 Task: Check the data of "Average callback wait time".
Action: Mouse moved to (39, 320)
Screenshot: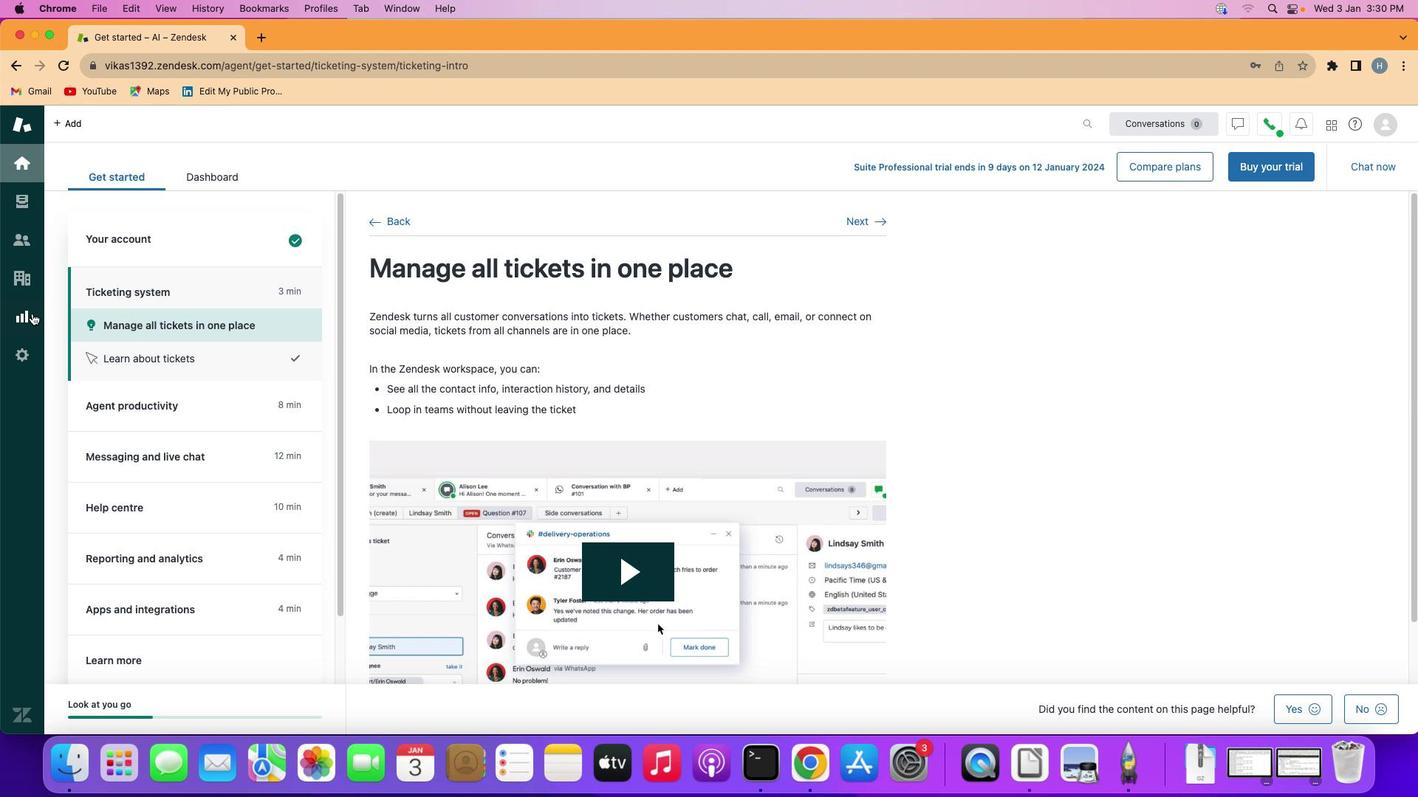 
Action: Mouse pressed left at (39, 320)
Screenshot: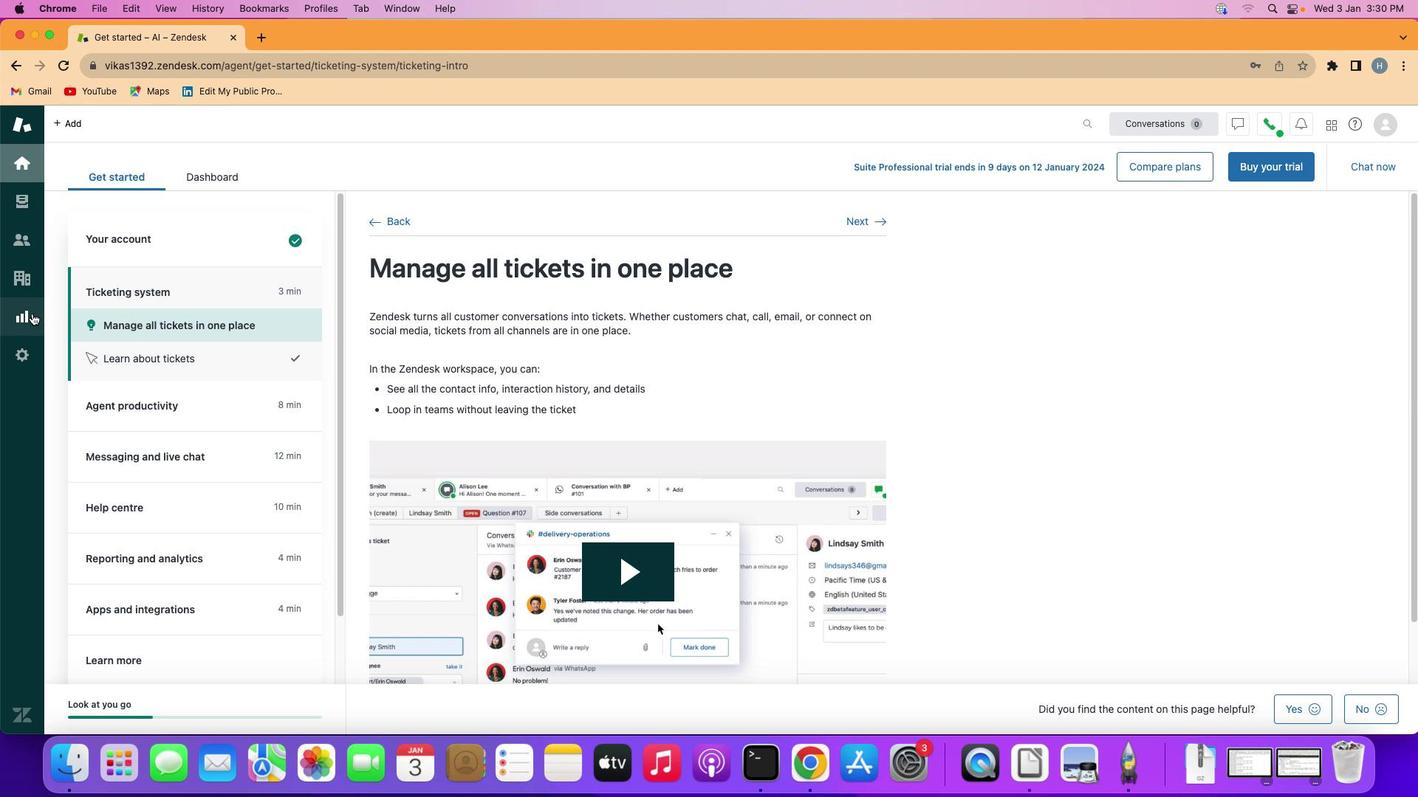 
Action: Mouse moved to (359, 210)
Screenshot: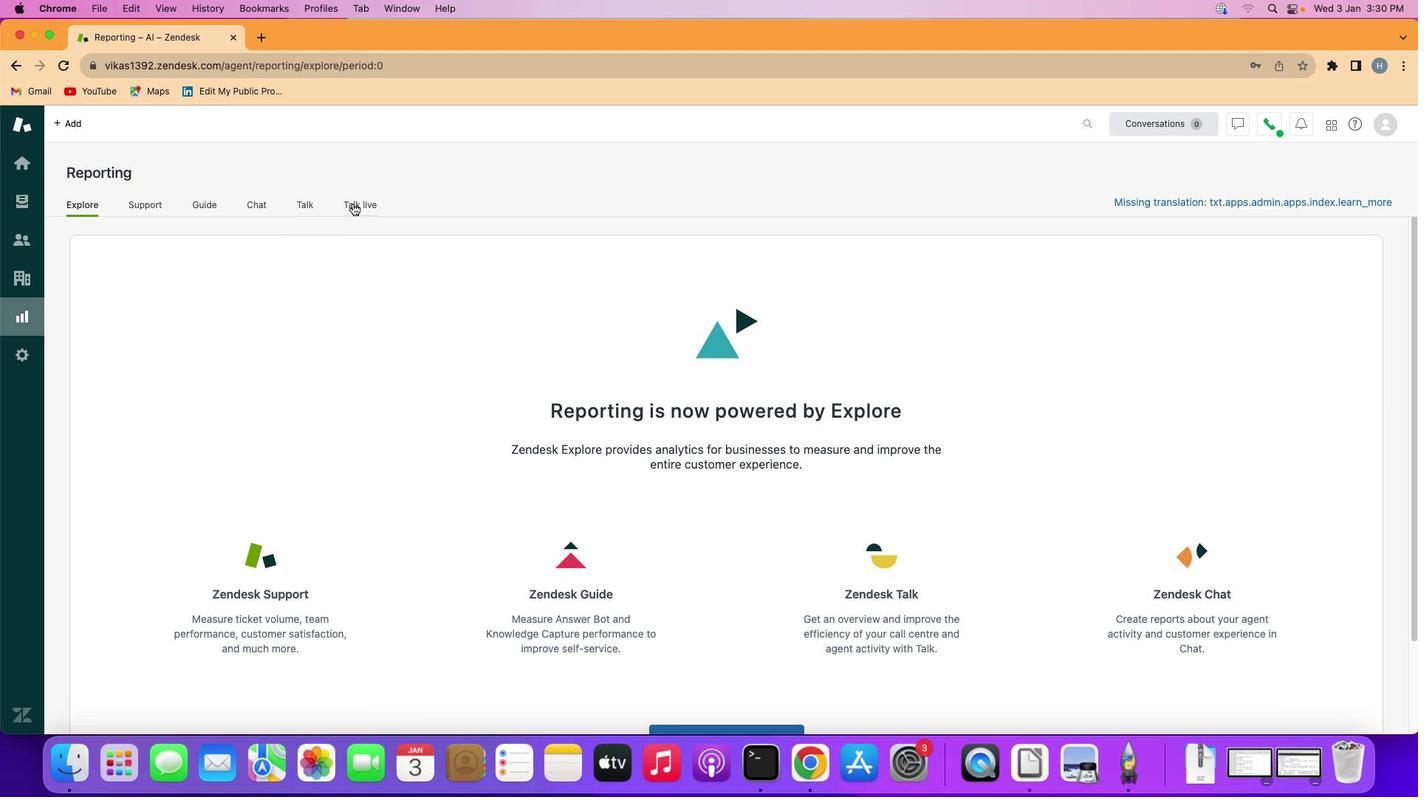 
Action: Mouse pressed left at (359, 210)
Screenshot: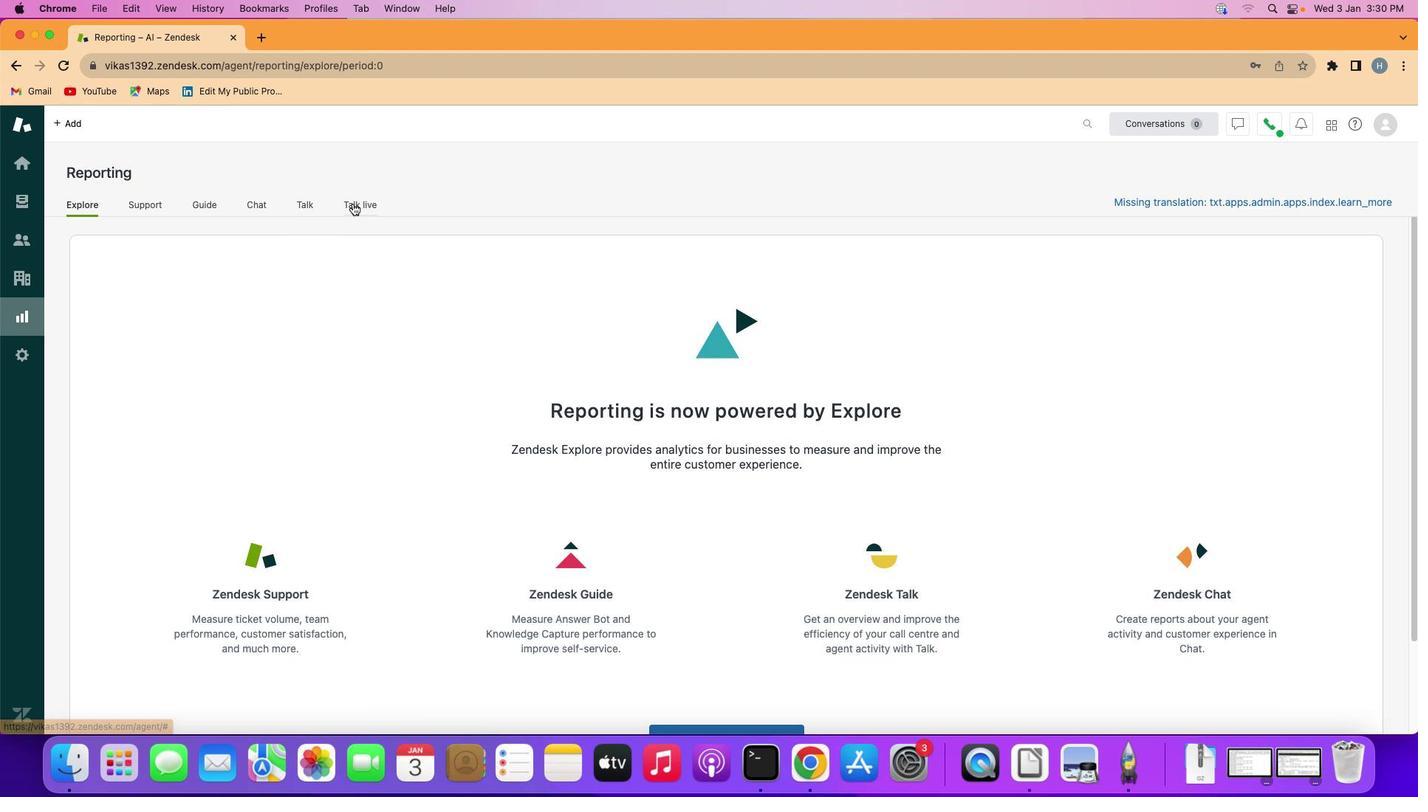 
Action: Mouse moved to (243, 492)
Screenshot: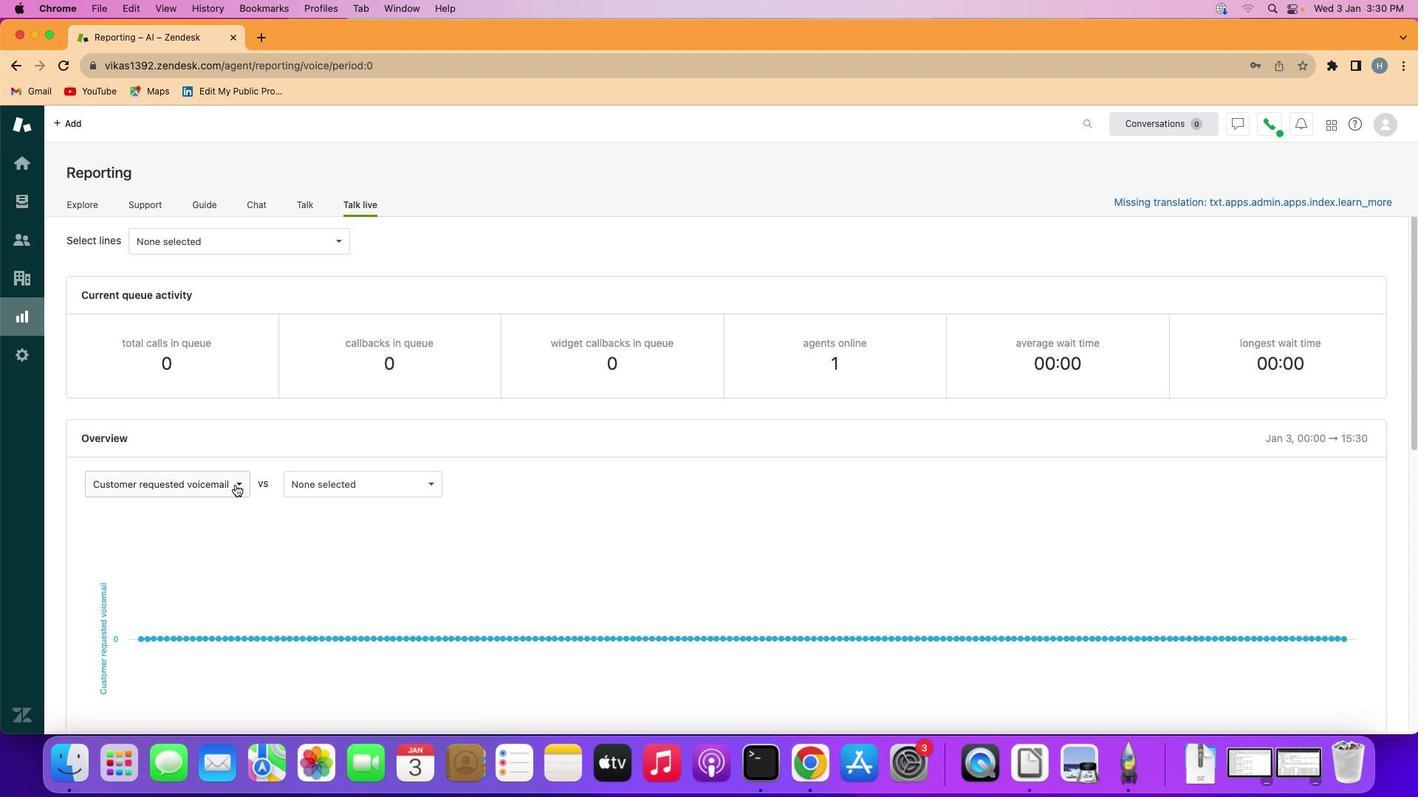 
Action: Mouse pressed left at (243, 492)
Screenshot: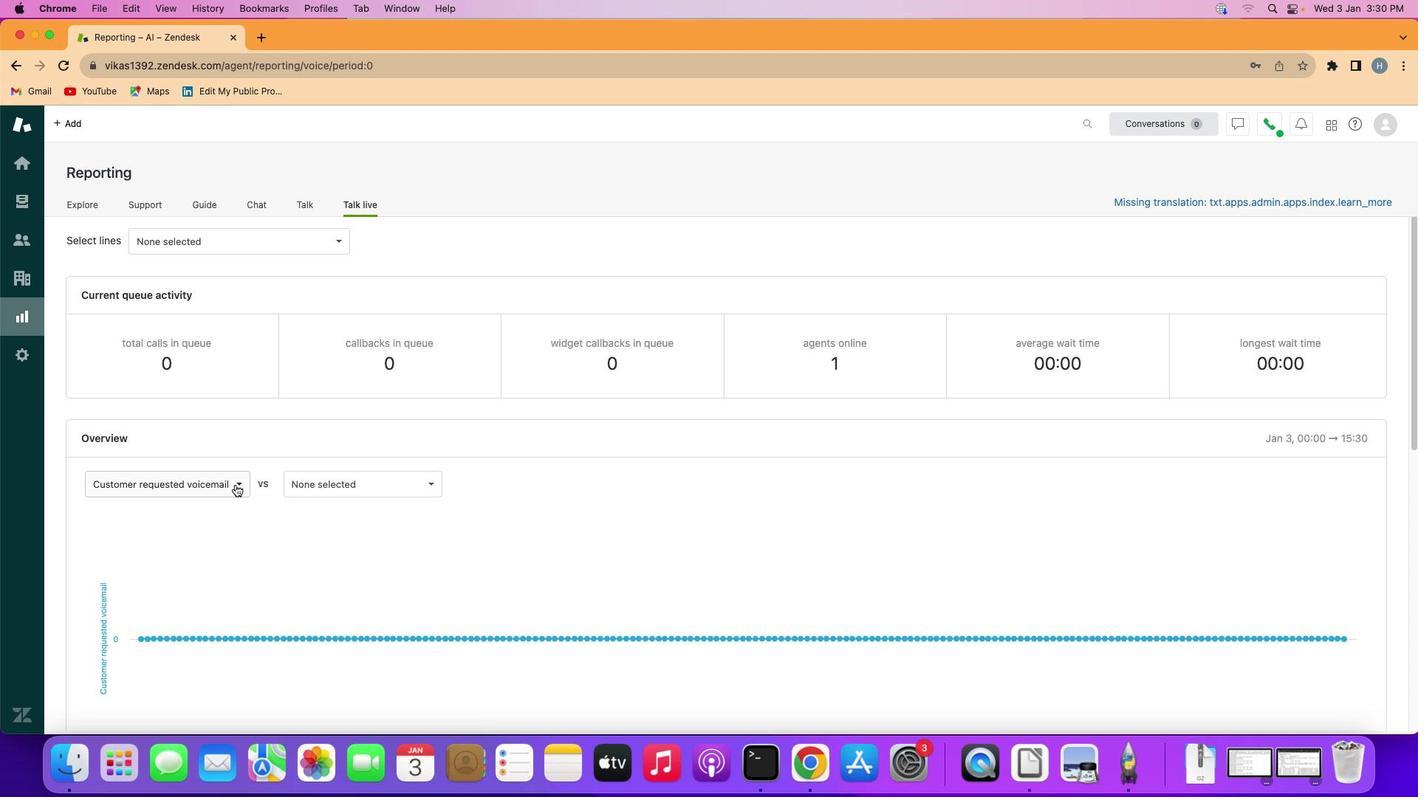 
Action: Mouse moved to (189, 607)
Screenshot: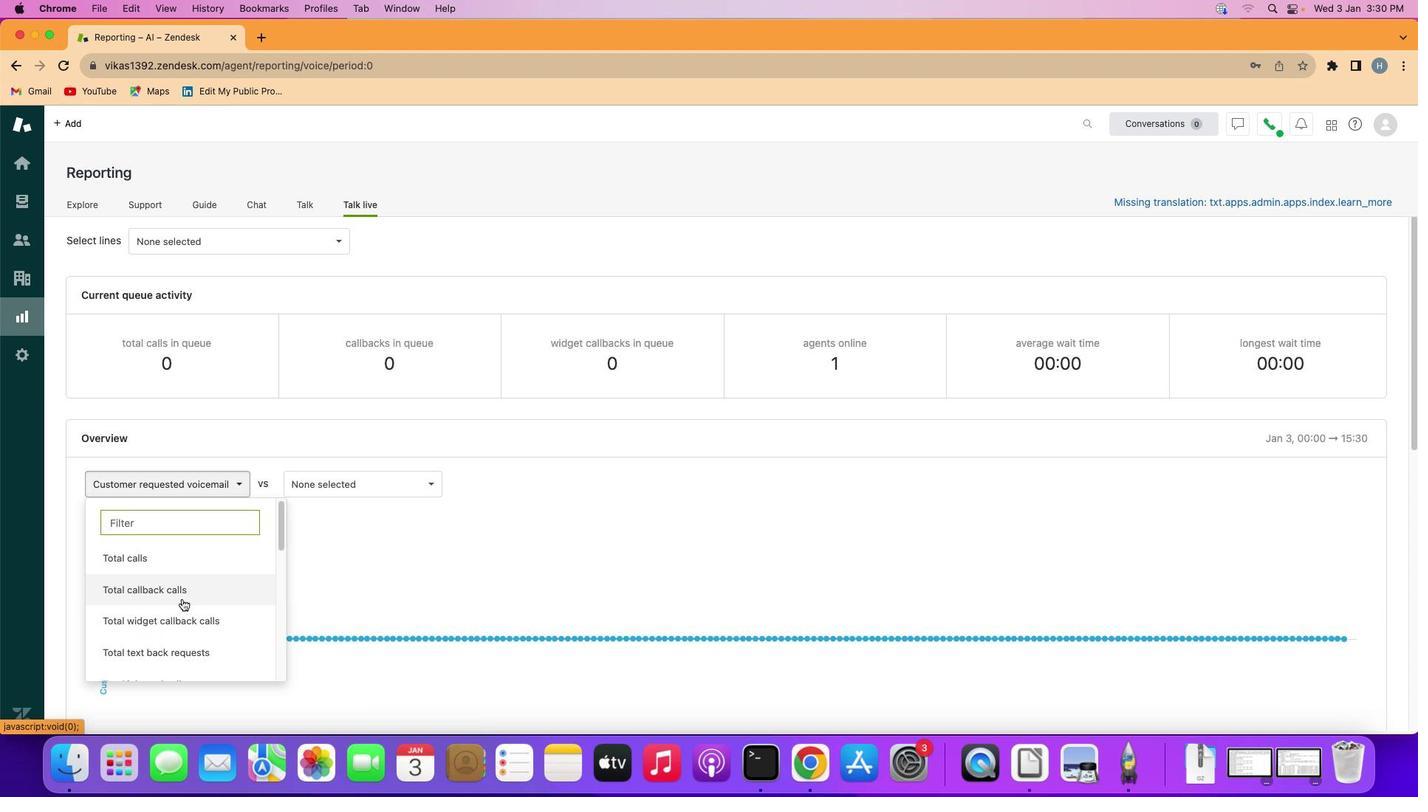 
Action: Mouse scrolled (189, 607) with delta (7, 6)
Screenshot: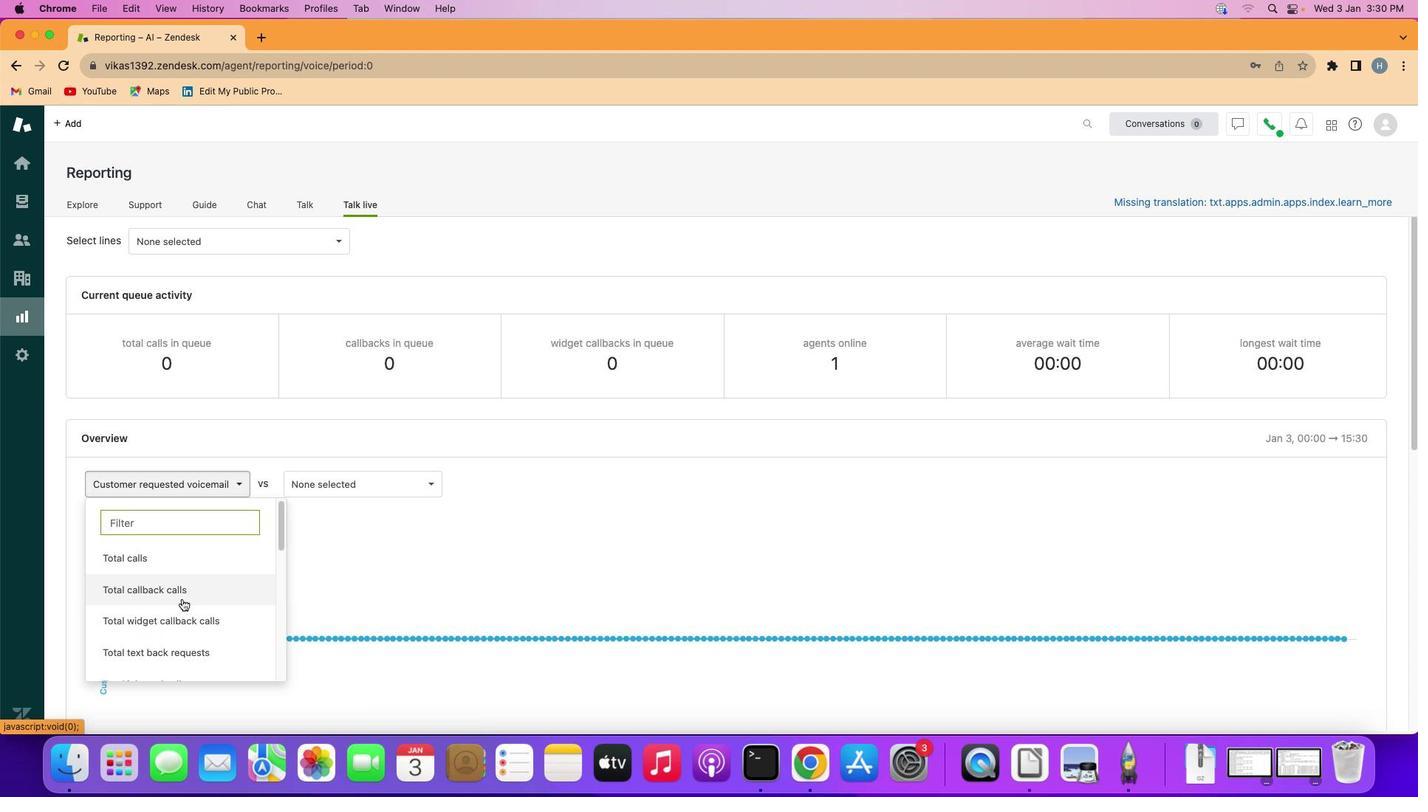 
Action: Mouse moved to (189, 607)
Screenshot: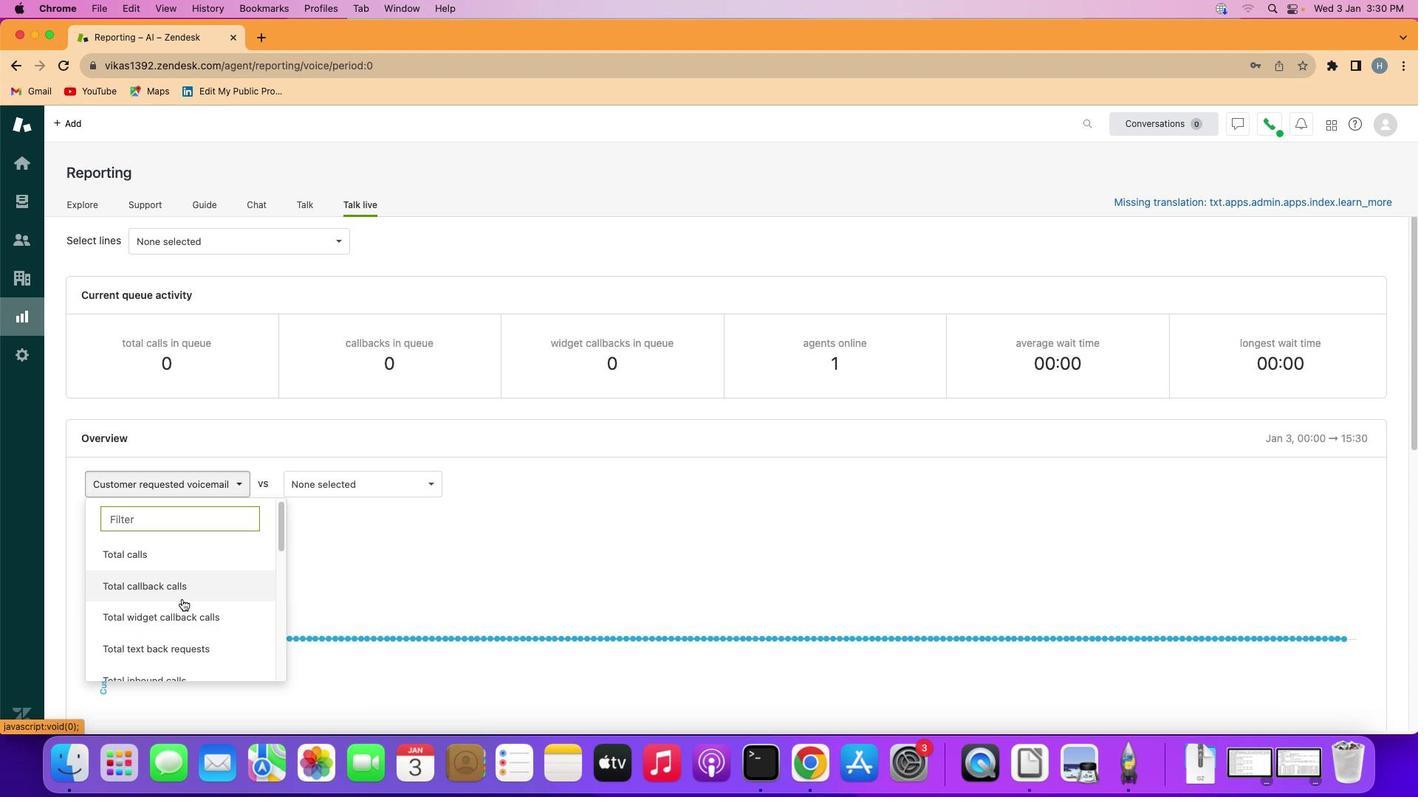 
Action: Mouse scrolled (189, 607) with delta (7, 6)
Screenshot: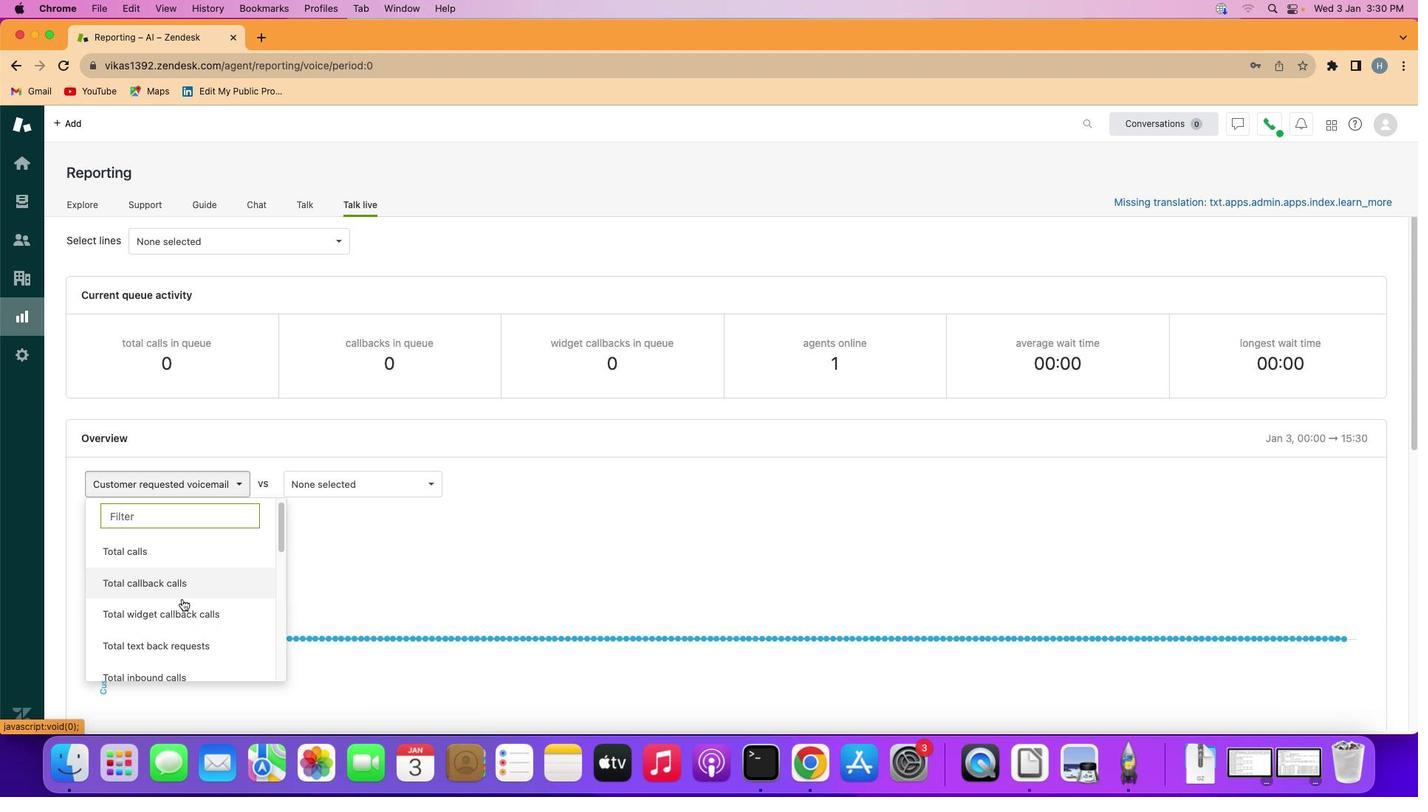 
Action: Mouse scrolled (189, 607) with delta (7, 6)
Screenshot: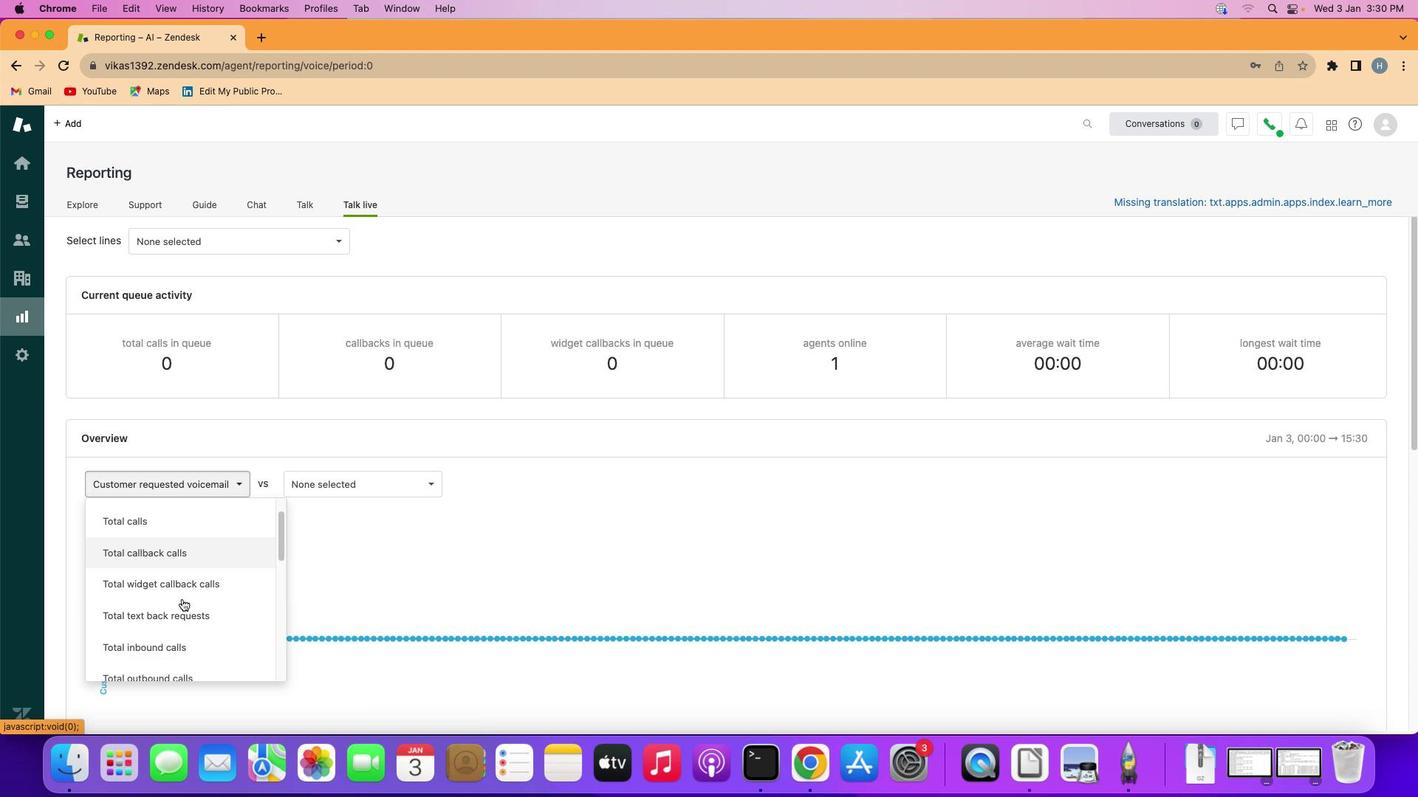 
Action: Mouse scrolled (189, 607) with delta (7, 5)
Screenshot: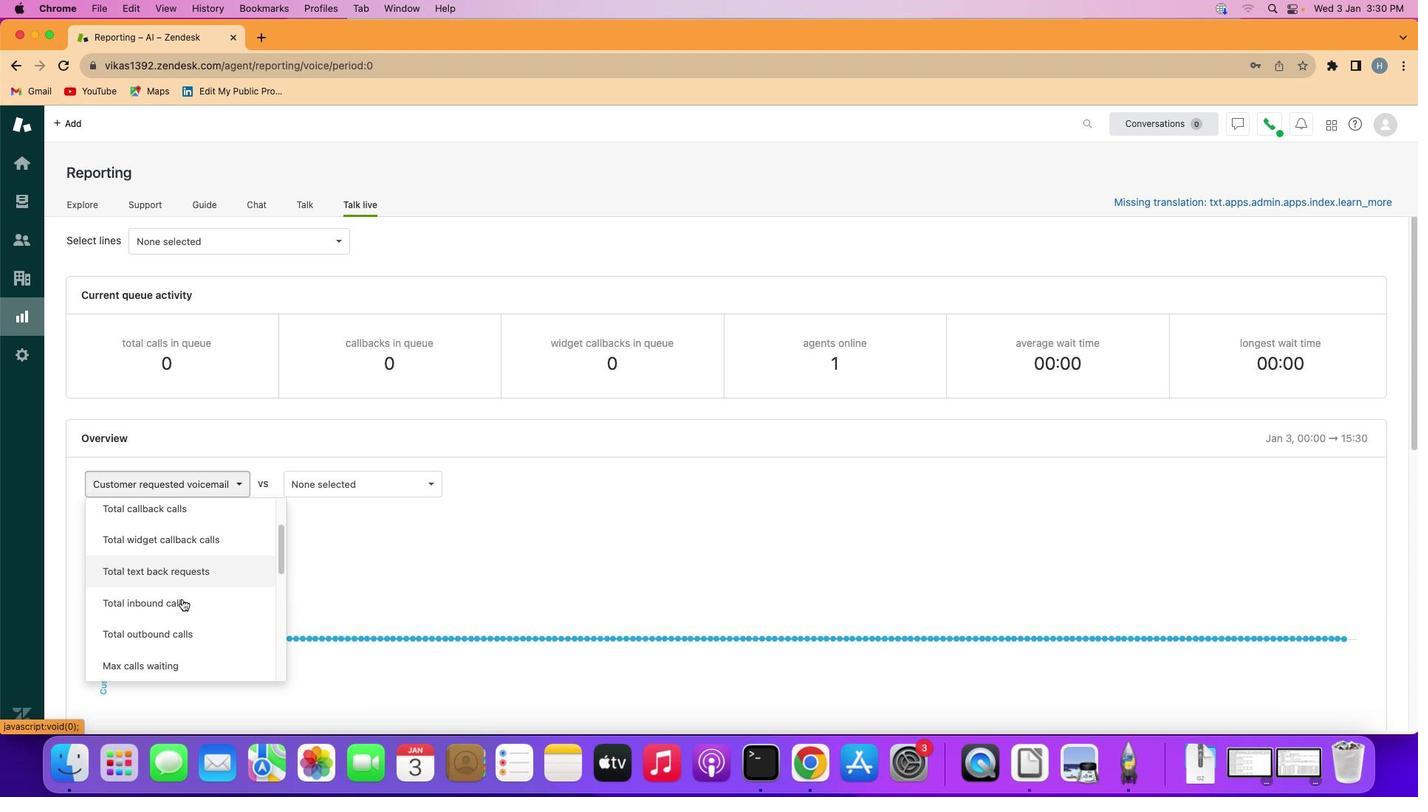 
Action: Mouse moved to (189, 606)
Screenshot: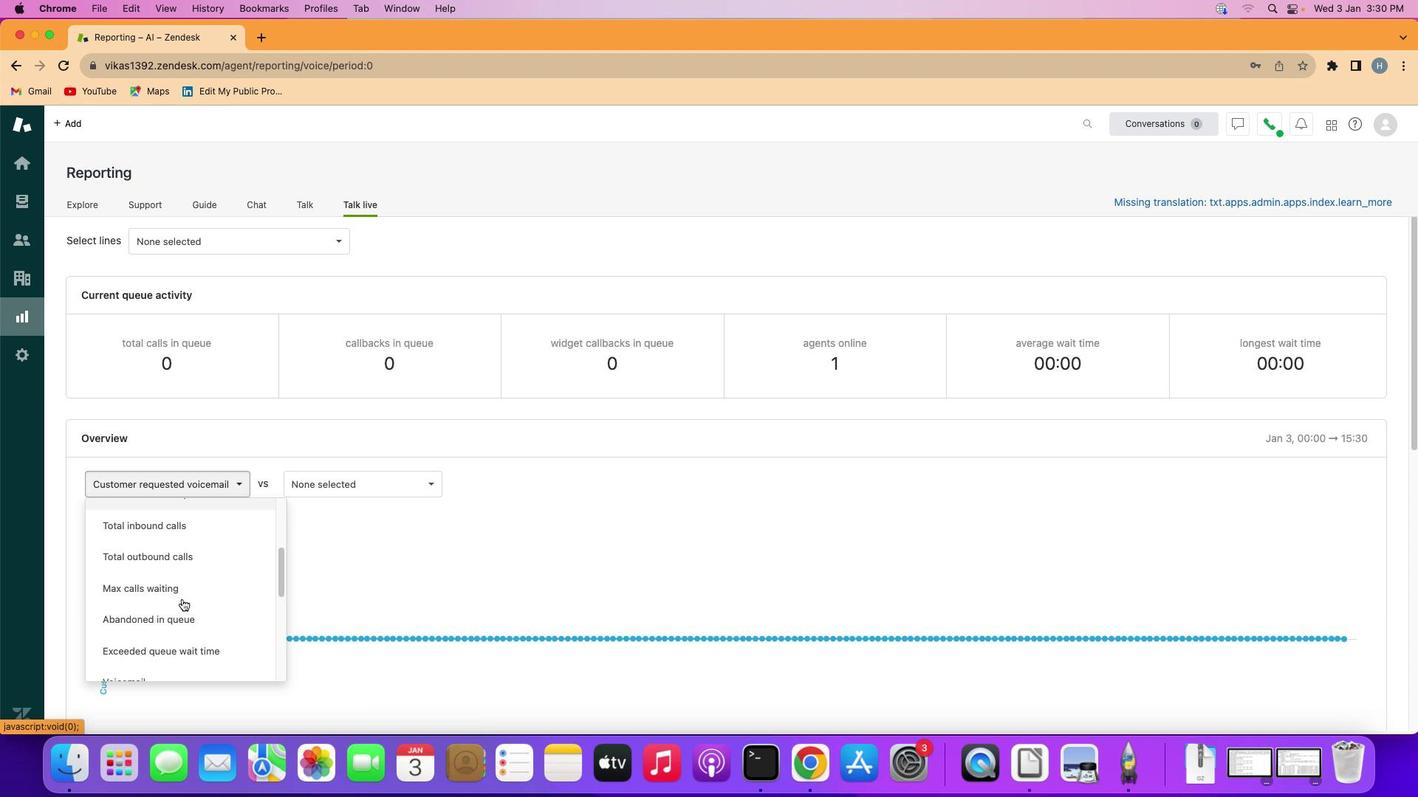 
Action: Mouse scrolled (189, 606) with delta (7, 5)
Screenshot: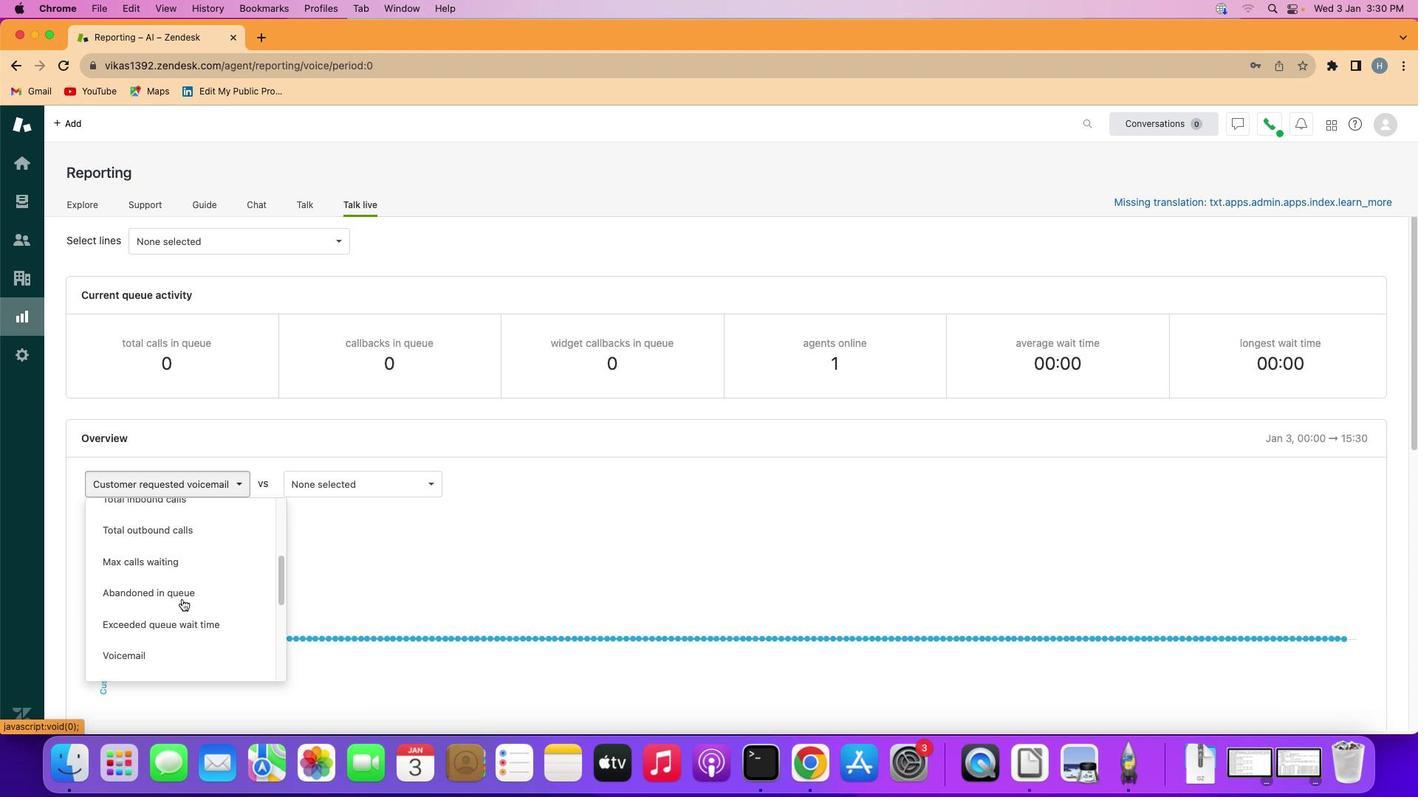 
Action: Mouse moved to (189, 606)
Screenshot: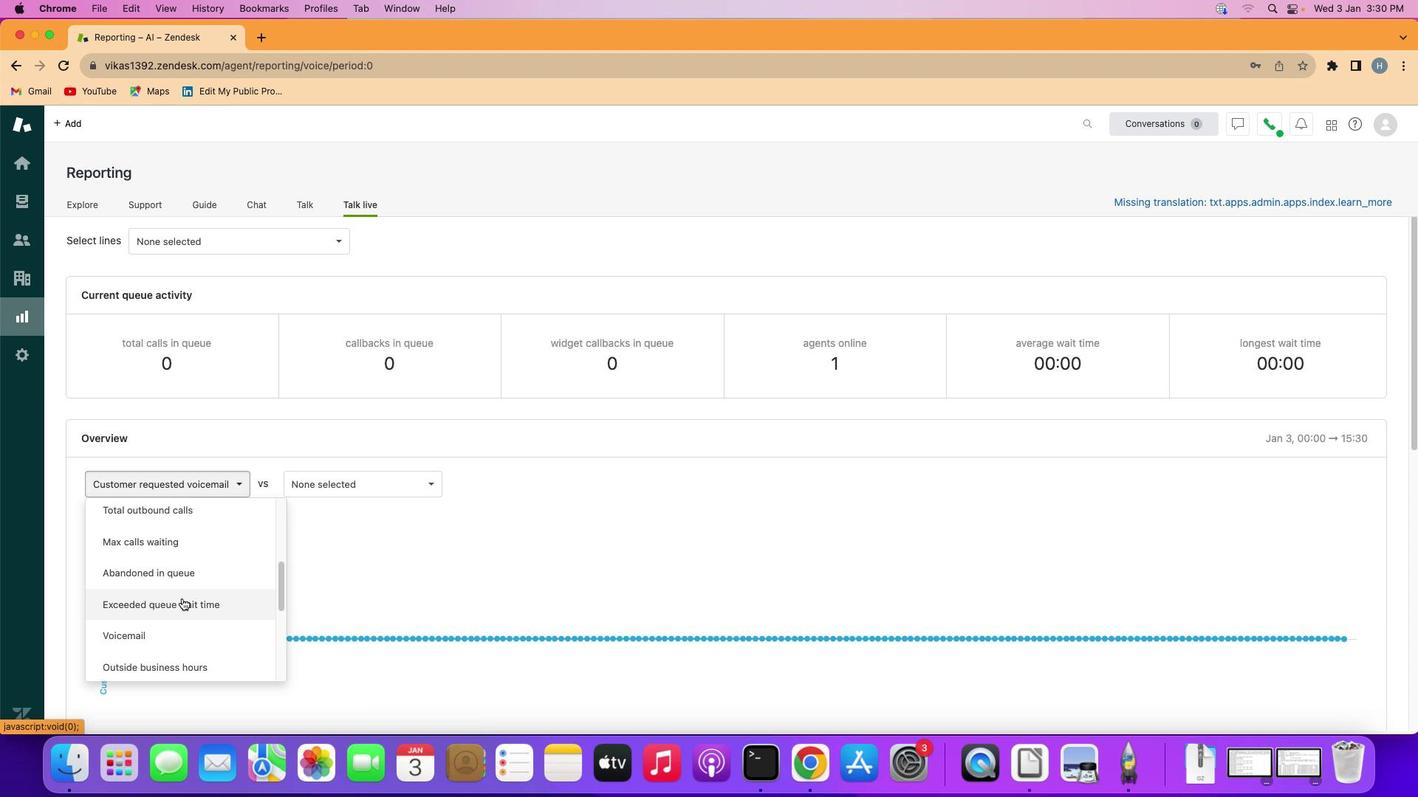 
Action: Mouse scrolled (189, 606) with delta (7, 6)
Screenshot: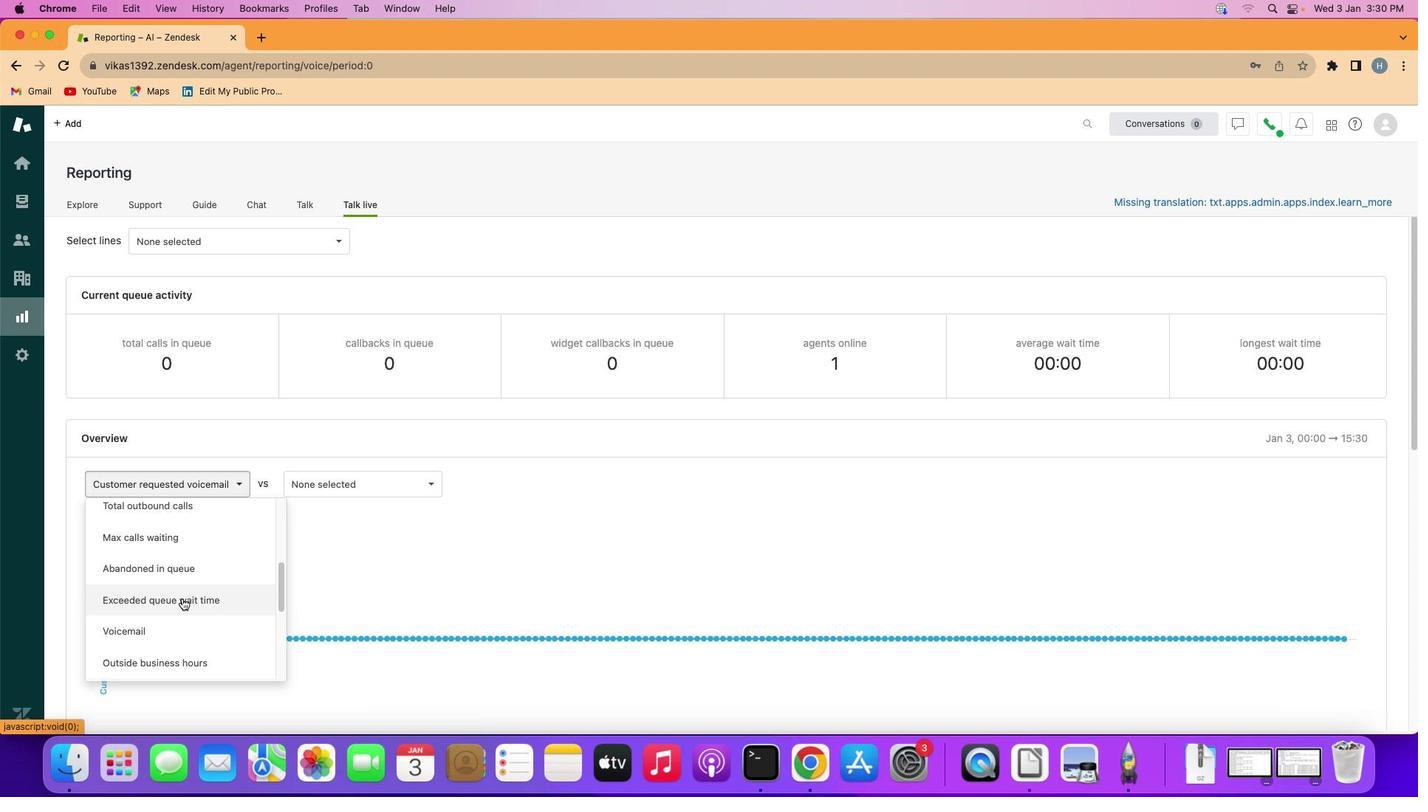 
Action: Mouse scrolled (189, 606) with delta (7, 6)
Screenshot: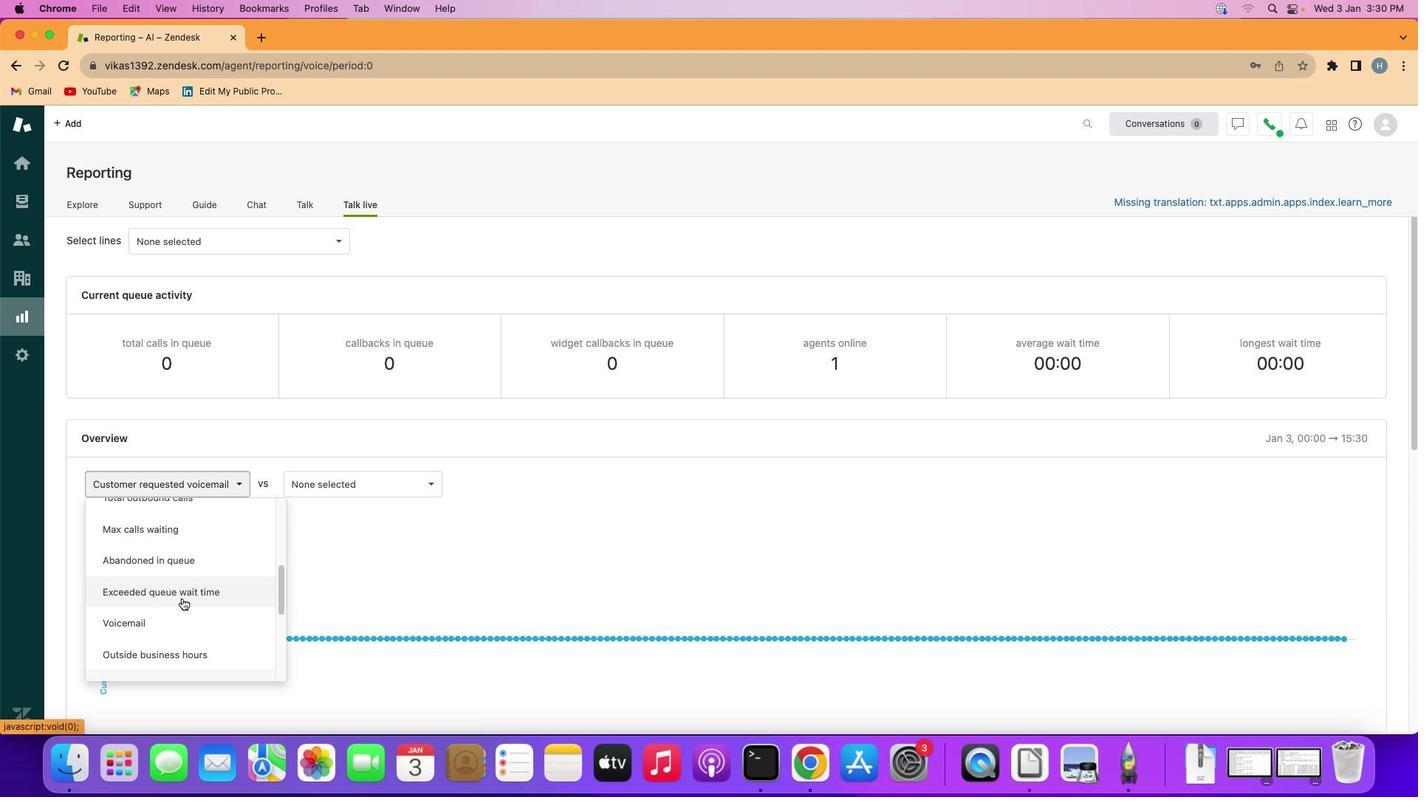 
Action: Mouse scrolled (189, 606) with delta (7, 6)
Screenshot: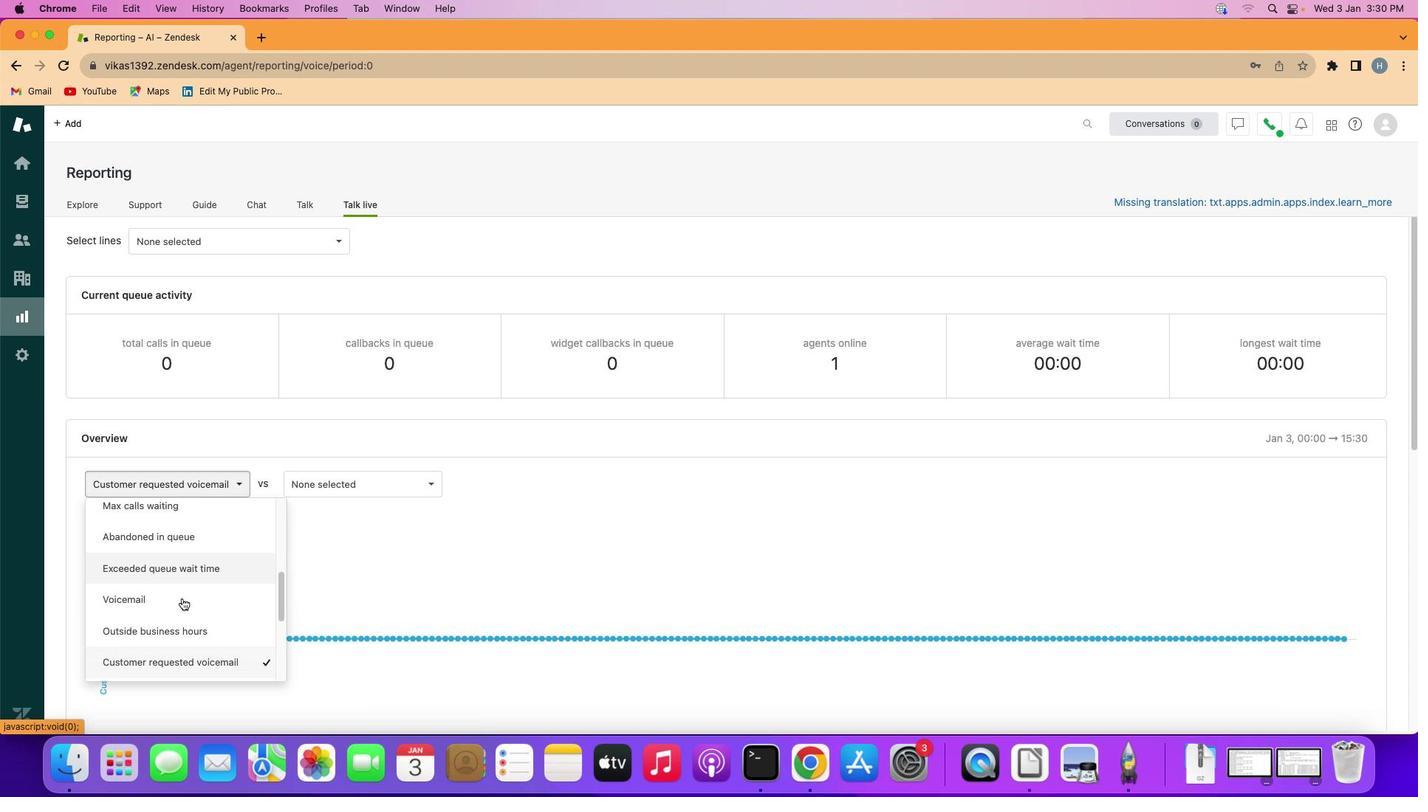
Action: Mouse scrolled (189, 606) with delta (7, 5)
Screenshot: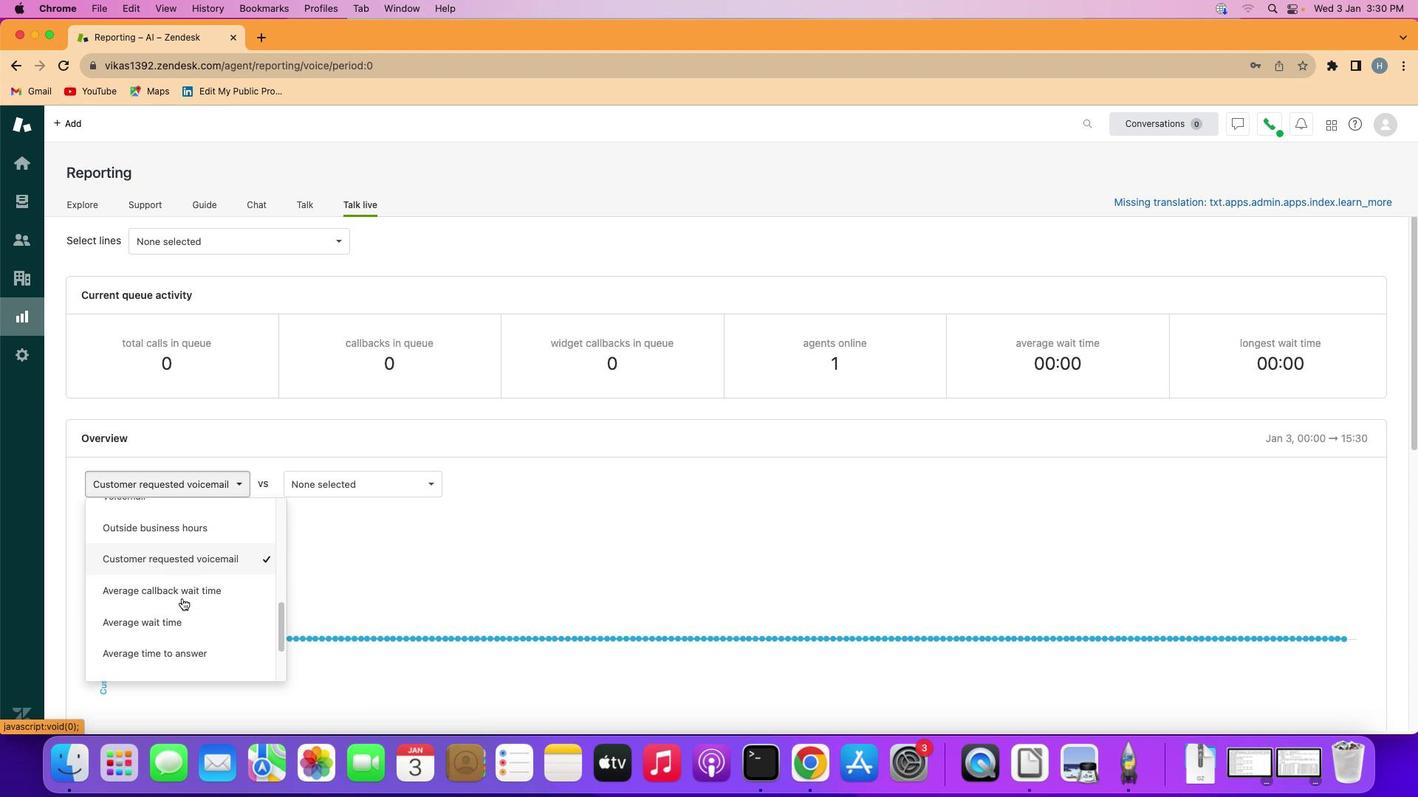 
Action: Mouse scrolled (189, 606) with delta (7, 5)
Screenshot: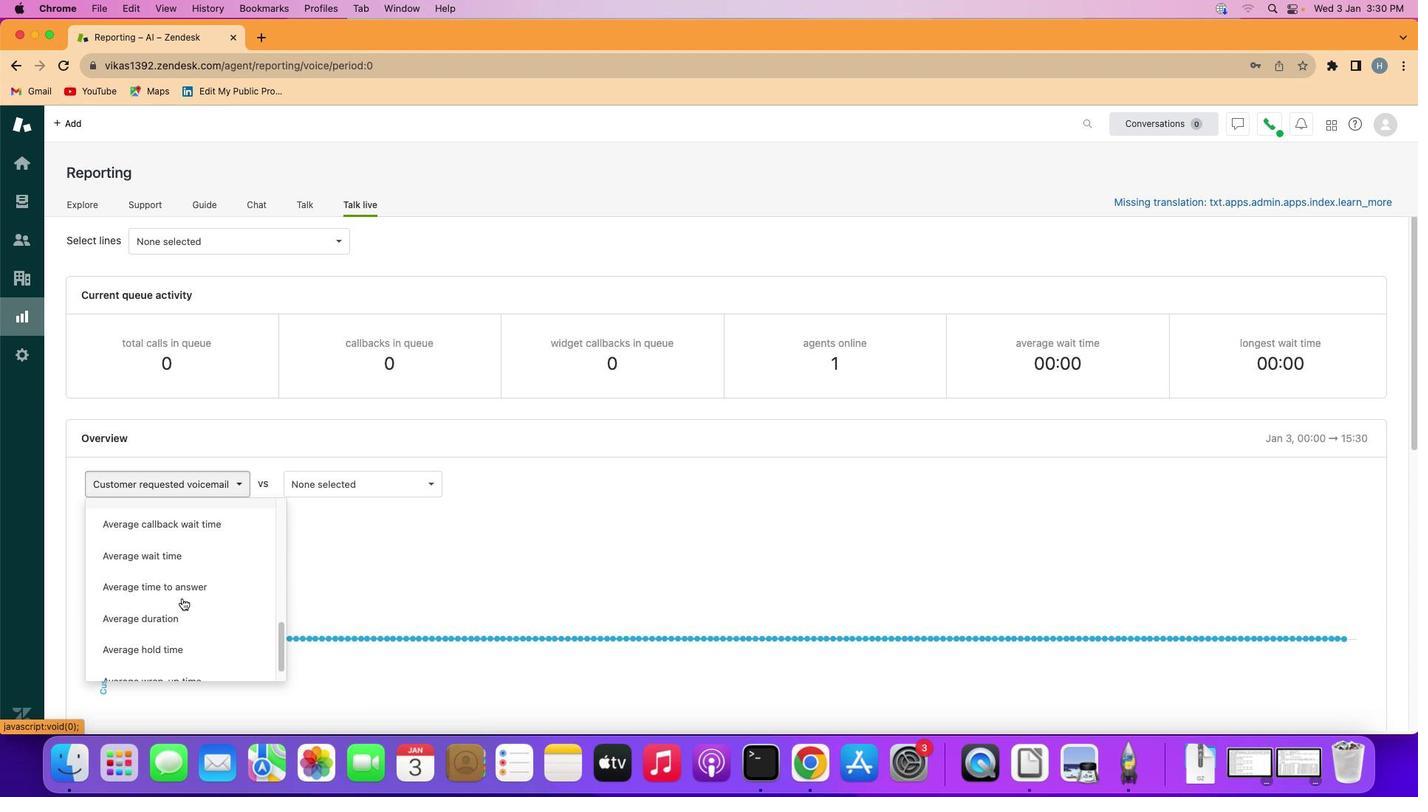 
Action: Mouse moved to (189, 605)
Screenshot: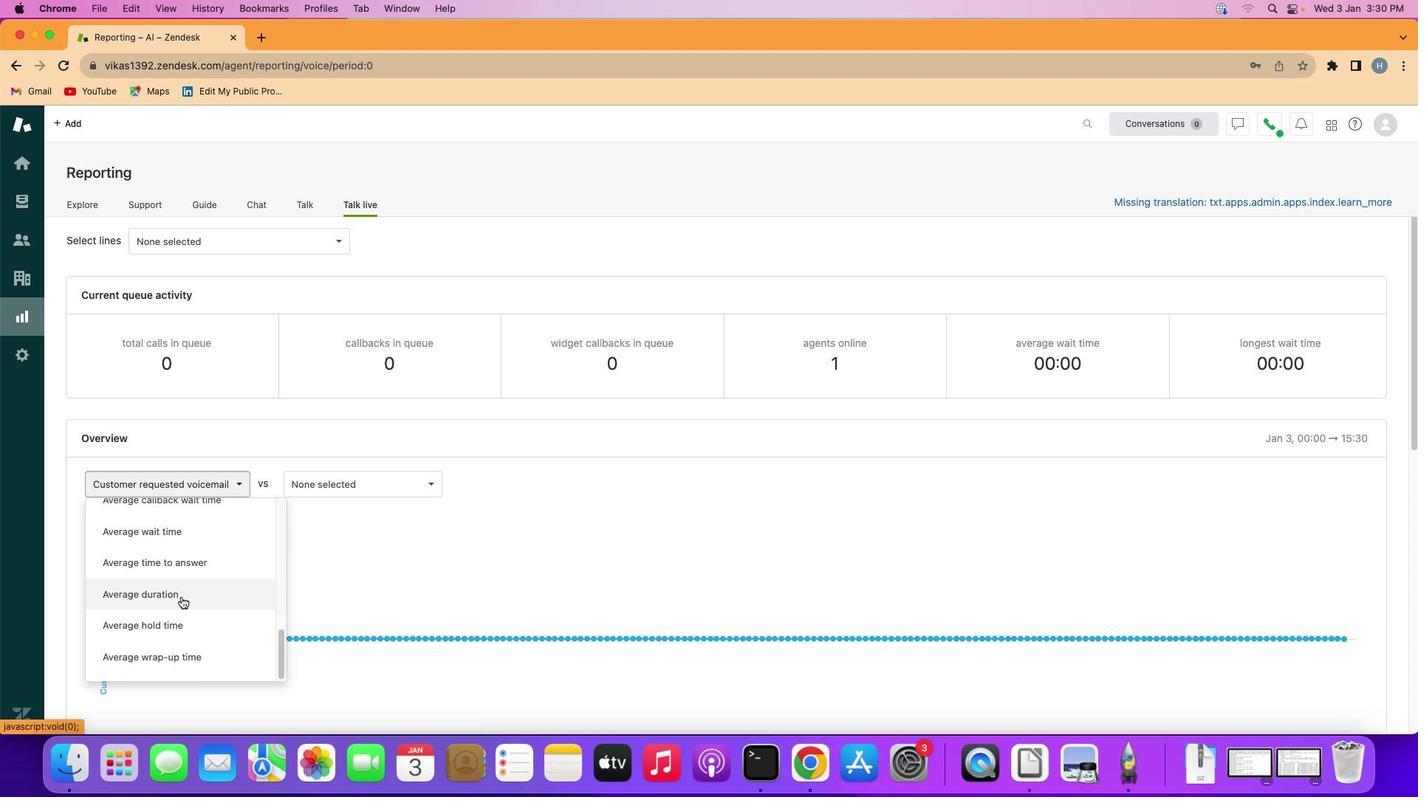 
Action: Mouse scrolled (189, 605) with delta (7, 6)
Screenshot: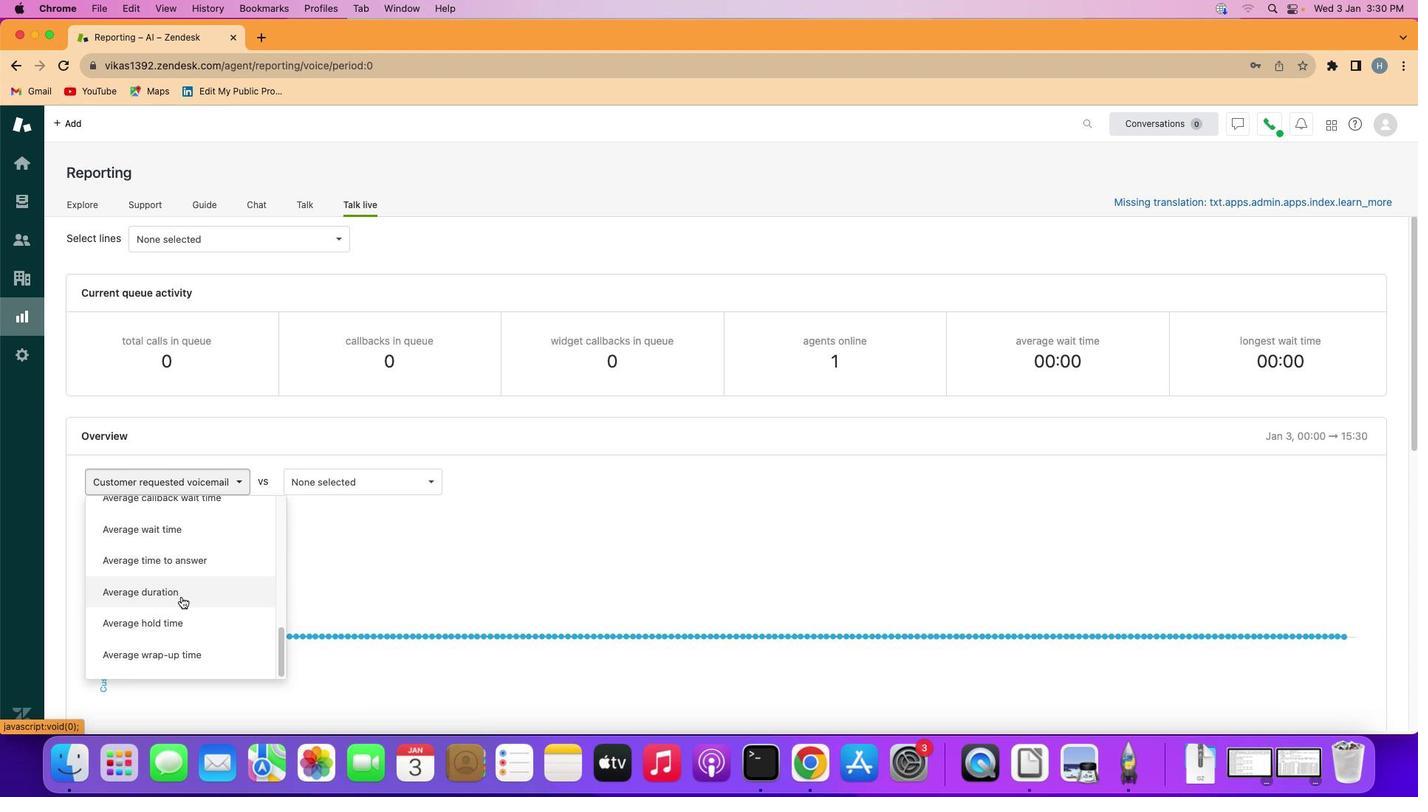 
Action: Mouse moved to (189, 604)
Screenshot: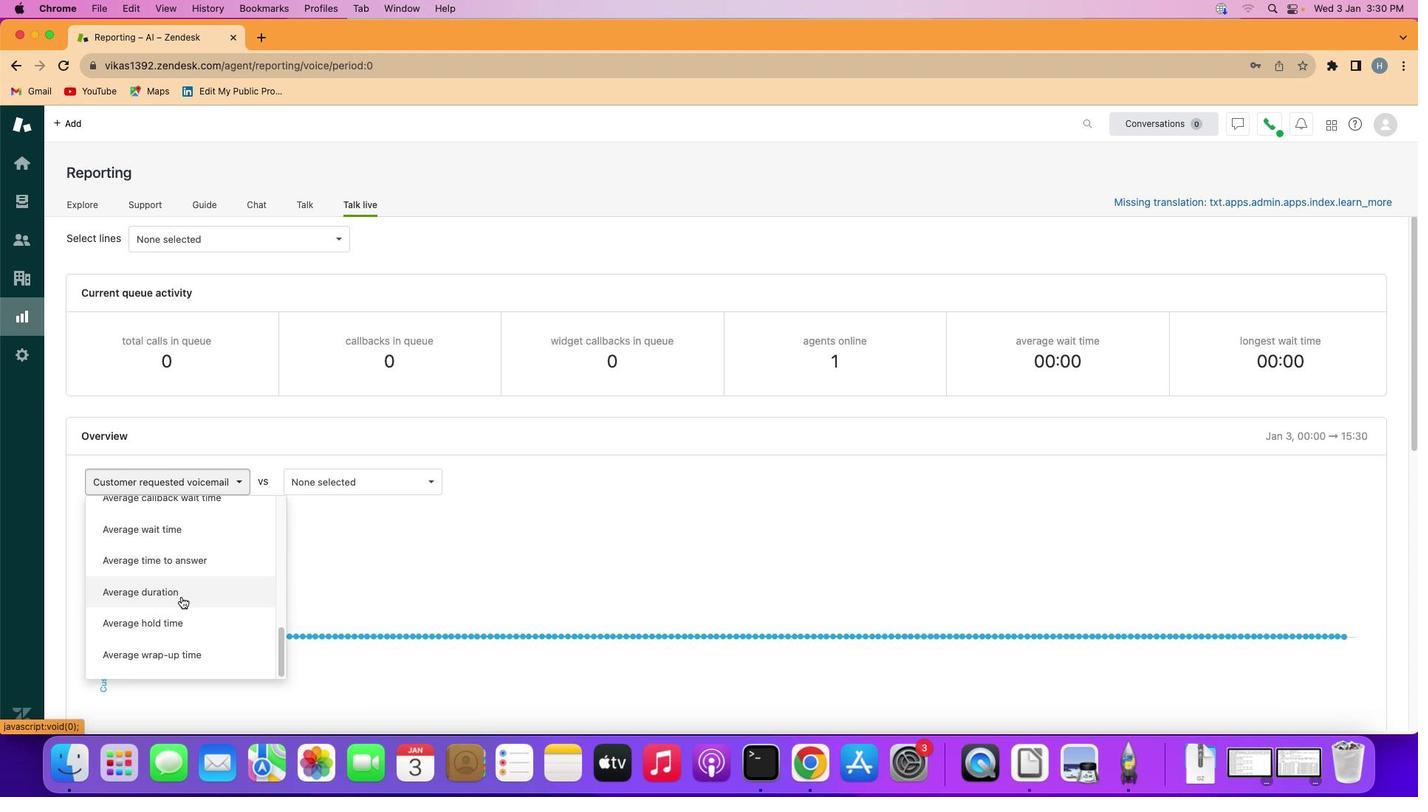 
Action: Mouse scrolled (189, 604) with delta (7, 8)
Screenshot: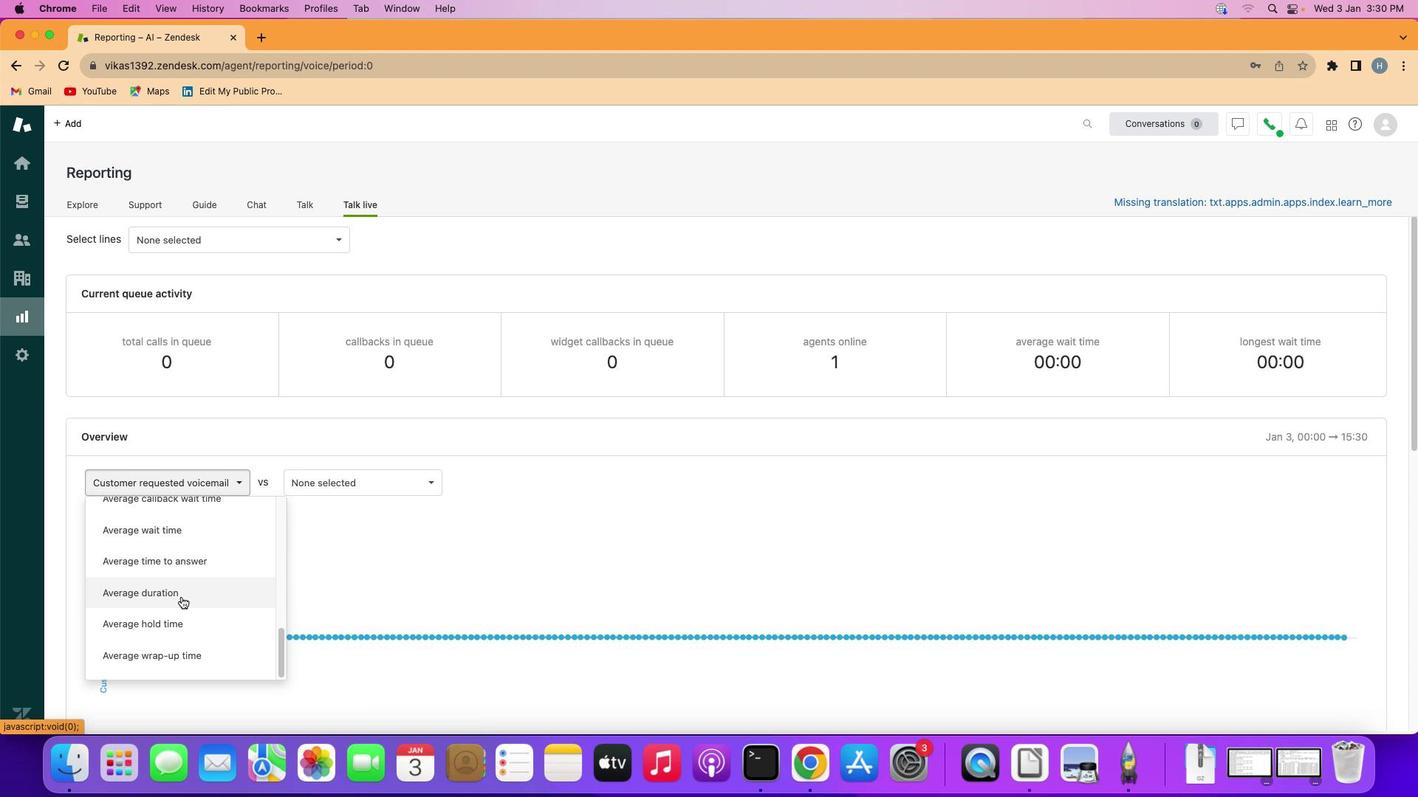 
Action: Mouse scrolled (189, 604) with delta (7, 8)
Screenshot: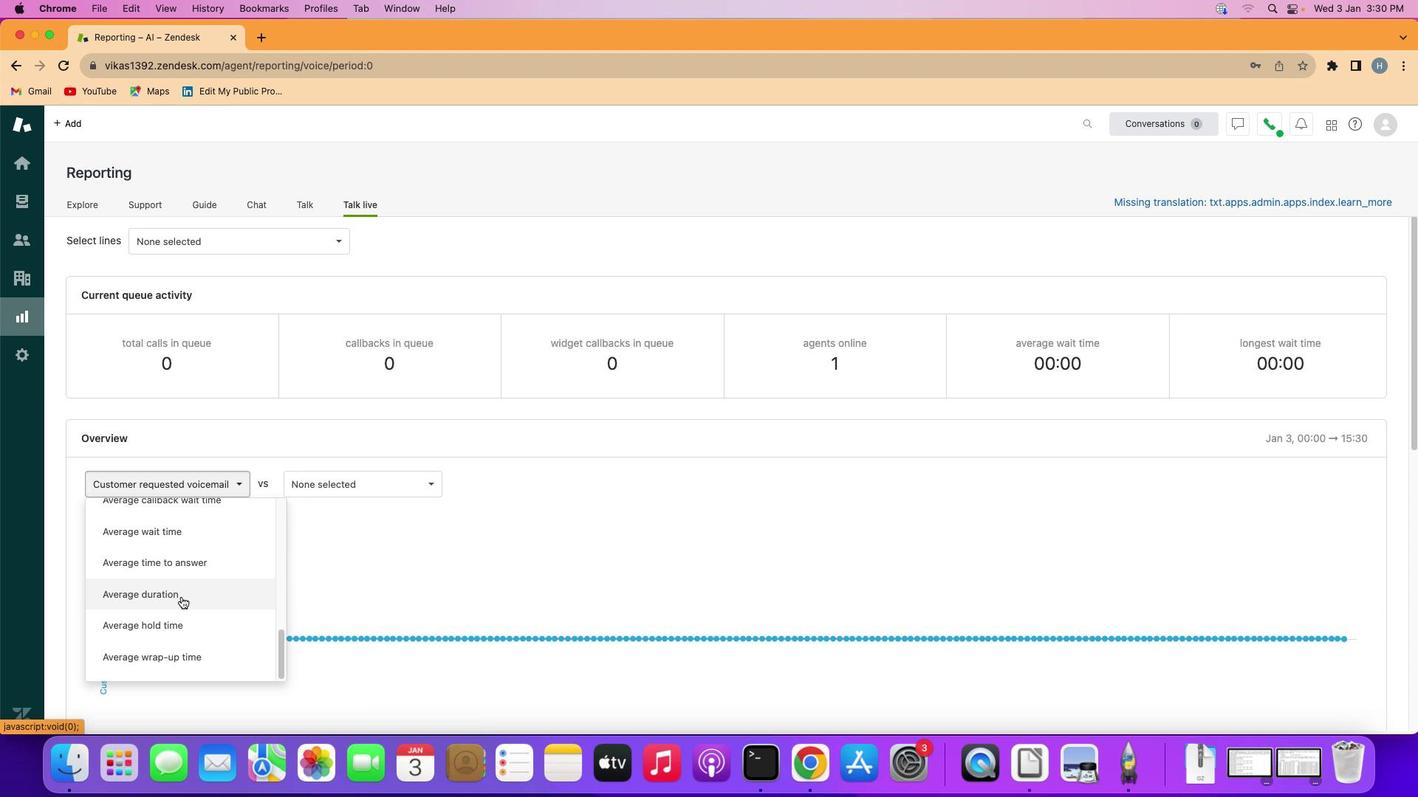 
Action: Mouse scrolled (189, 604) with delta (7, 8)
Screenshot: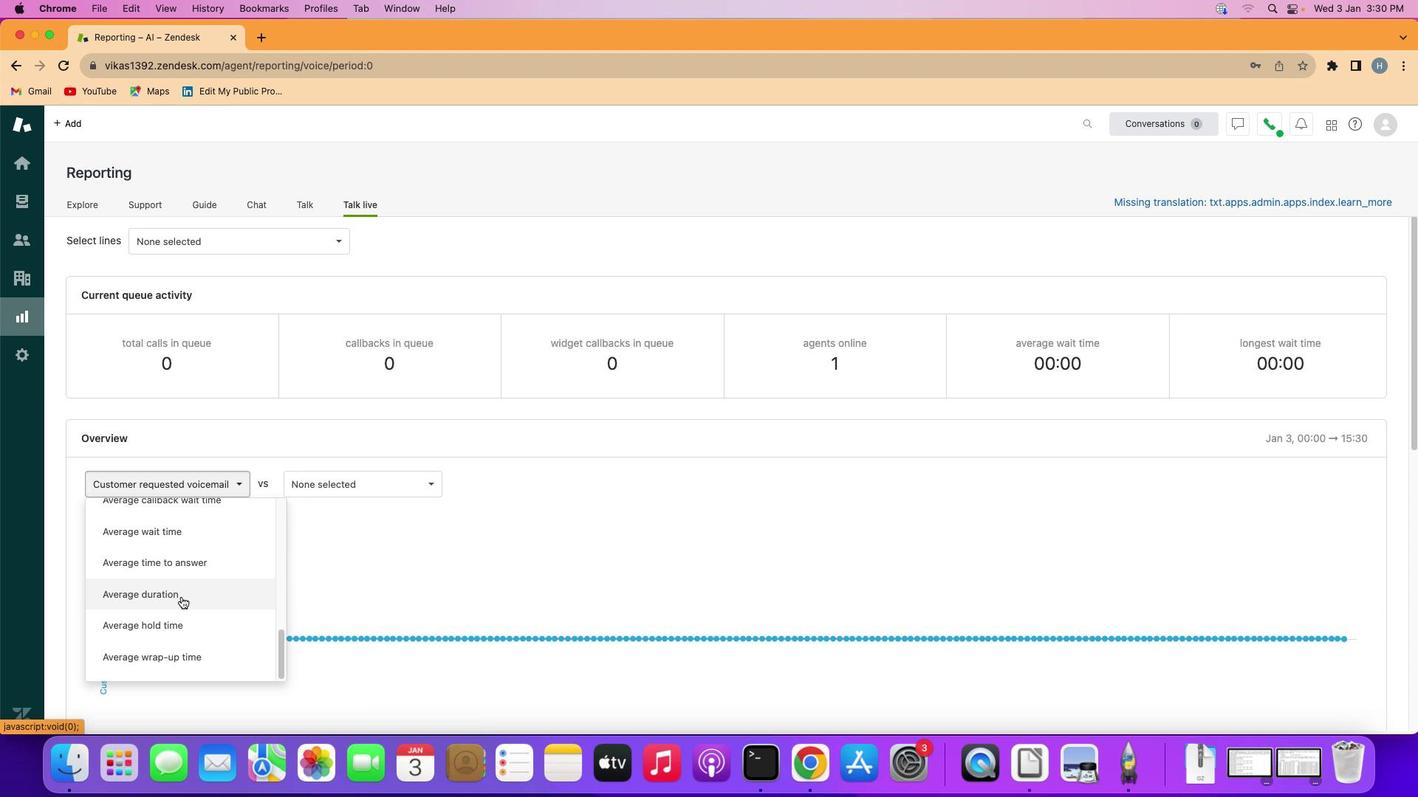 
Action: Mouse moved to (227, 514)
Screenshot: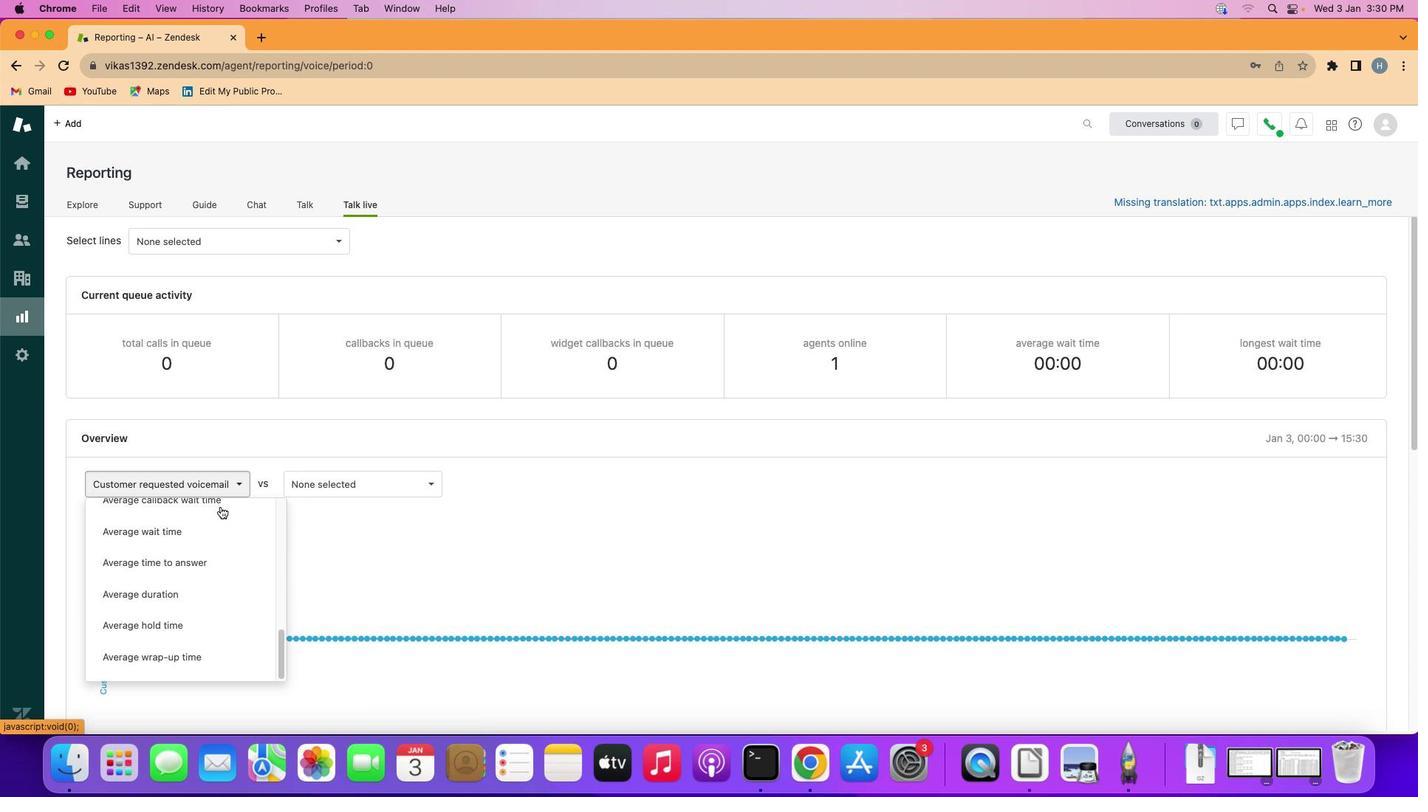 
Action: Mouse pressed left at (227, 514)
Screenshot: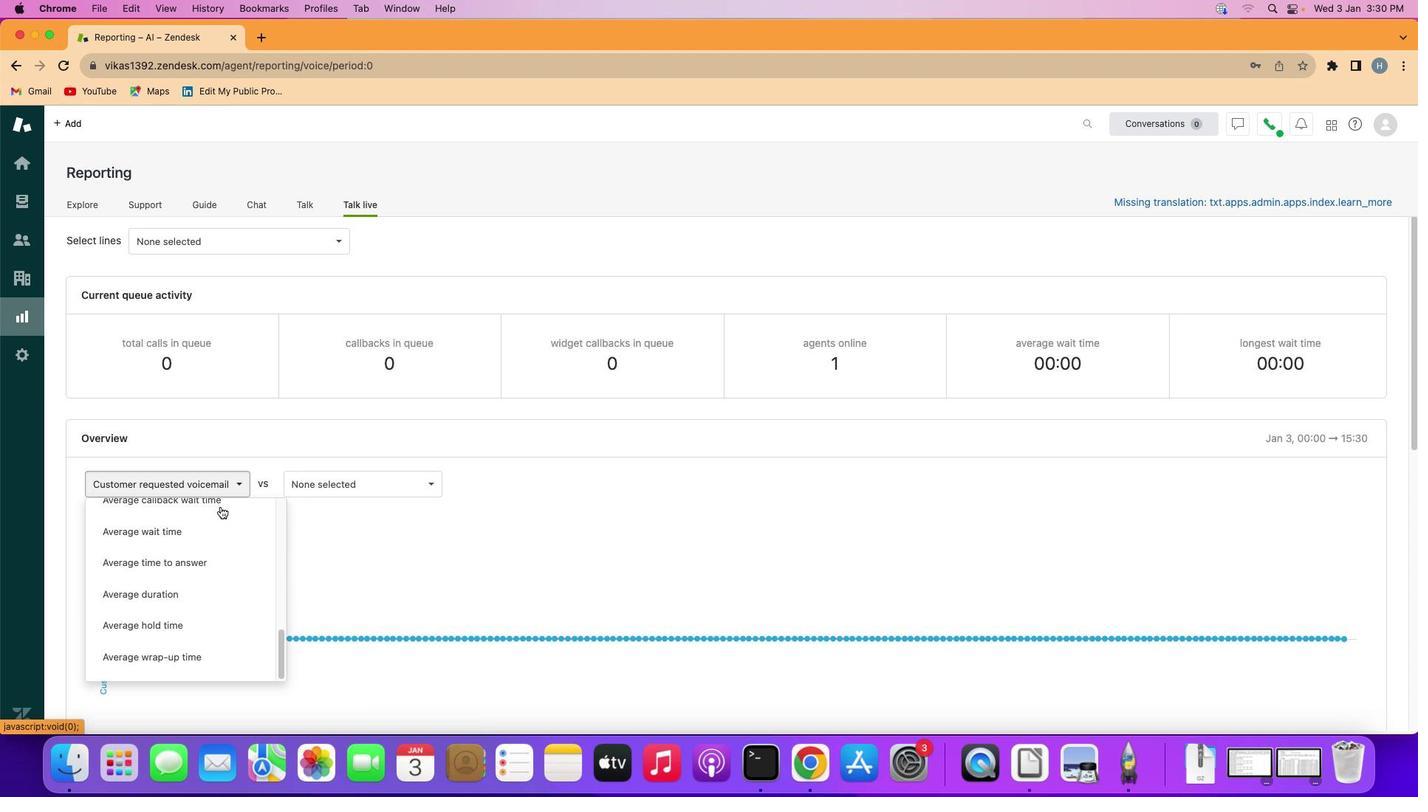 
Action: Mouse moved to (227, 521)
Screenshot: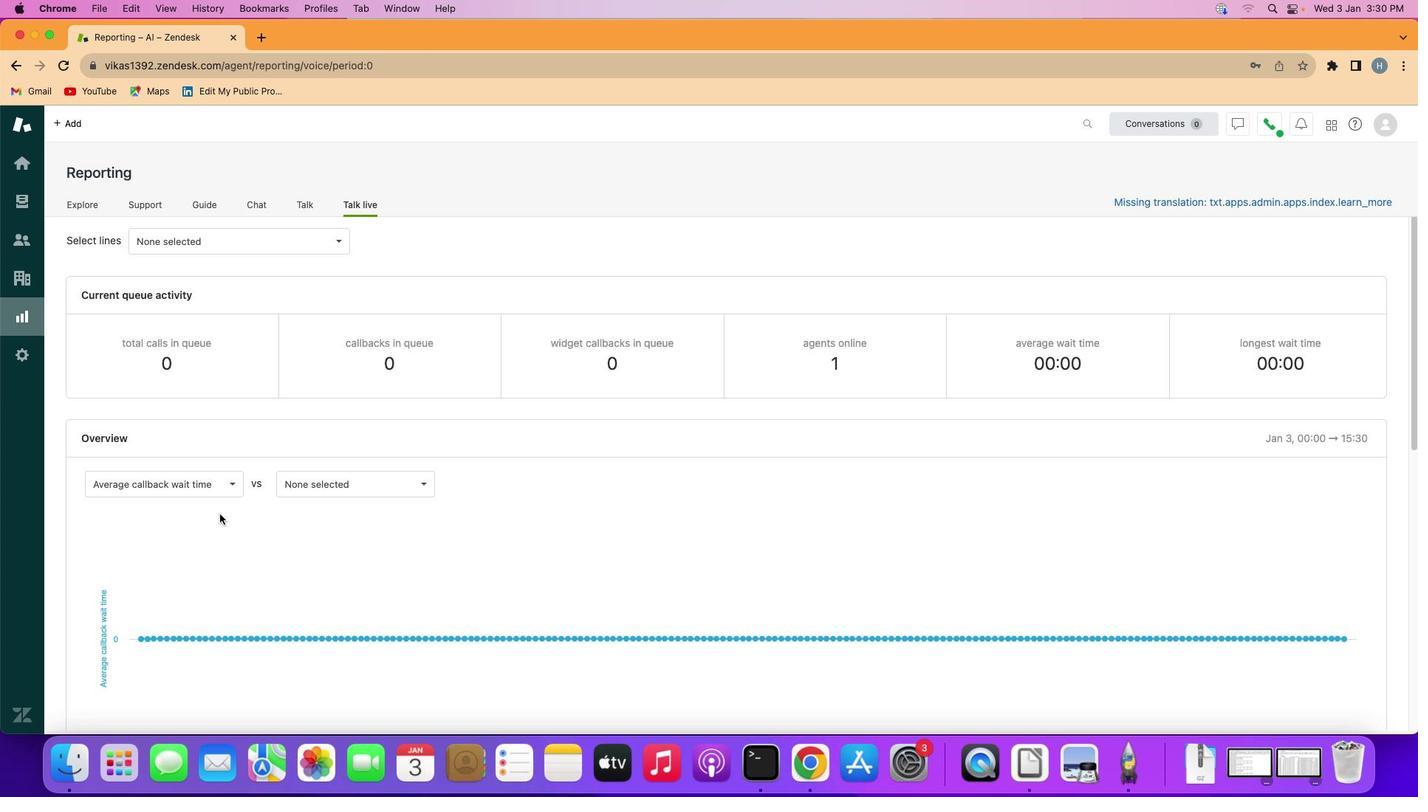 
